 Task: Open Card Card0000000099 in Board Board0000000025 in Workspace WS0000000009 in Trello. Add Member Email0000000035 to Card Card0000000099 in Board Board0000000025 in Workspace WS0000000009 in Trello. Add Orange Label titled Label0000000099 to Card Card0000000099 in Board Board0000000025 in Workspace WS0000000009 in Trello. Add Checklist CL0000000099 to Card Card0000000099 in Board Board0000000025 in Workspace WS0000000009 in Trello. Add Dates with Start Date as Jun 01 2023 and Due Date as Jun 30 2023 to Card Card0000000099 in Board Board0000000025 in Workspace WS0000000009 in Trello
Action: Mouse moved to (317, 402)
Screenshot: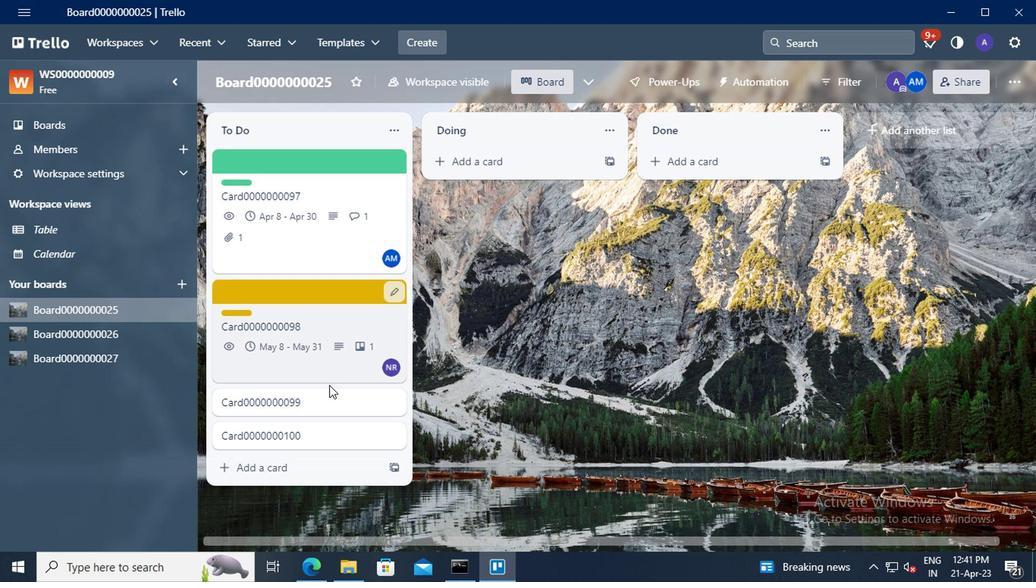 
Action: Mouse pressed left at (317, 402)
Screenshot: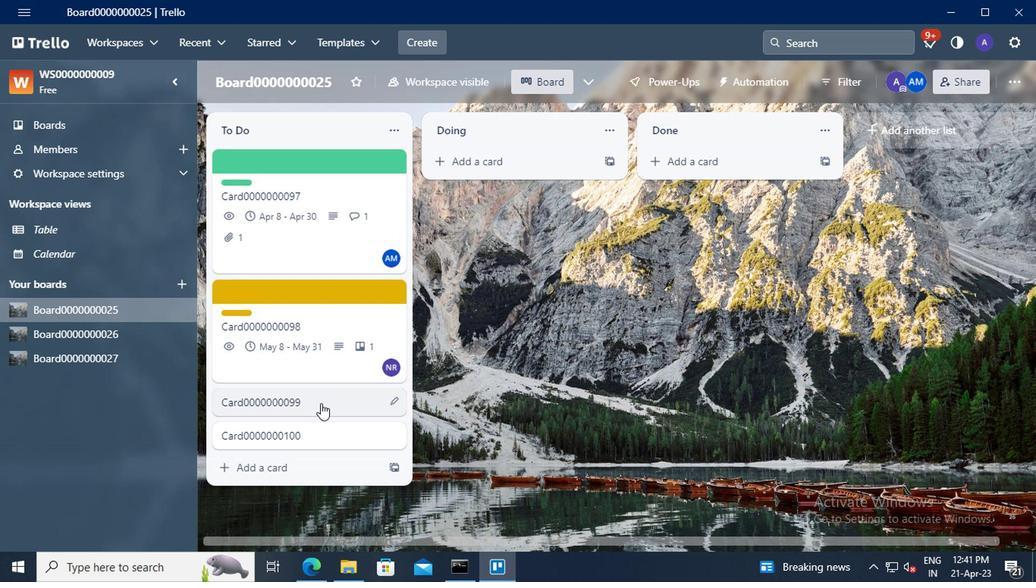 
Action: Mouse moved to (707, 195)
Screenshot: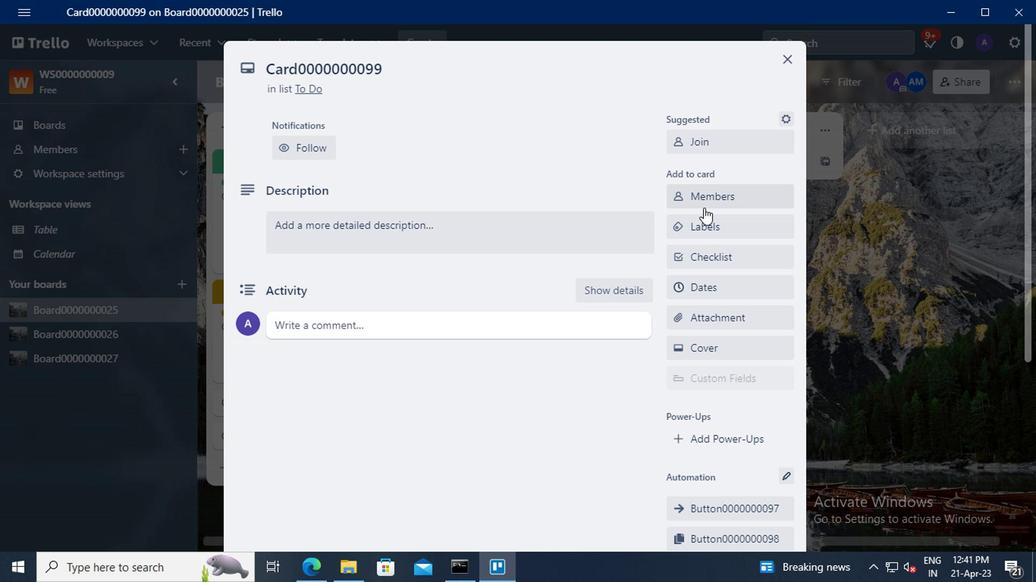 
Action: Mouse pressed left at (707, 195)
Screenshot: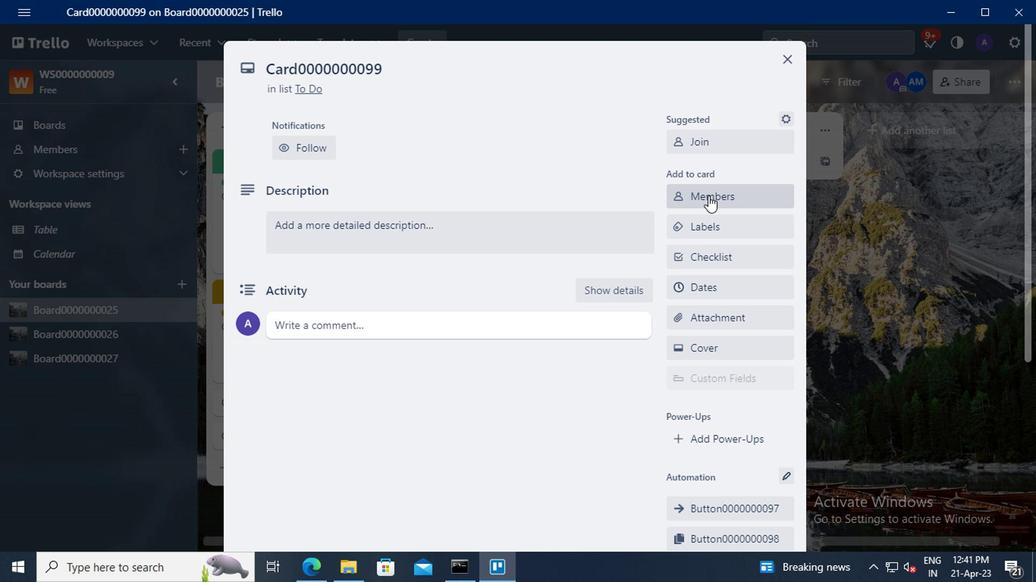 
Action: Mouse moved to (700, 264)
Screenshot: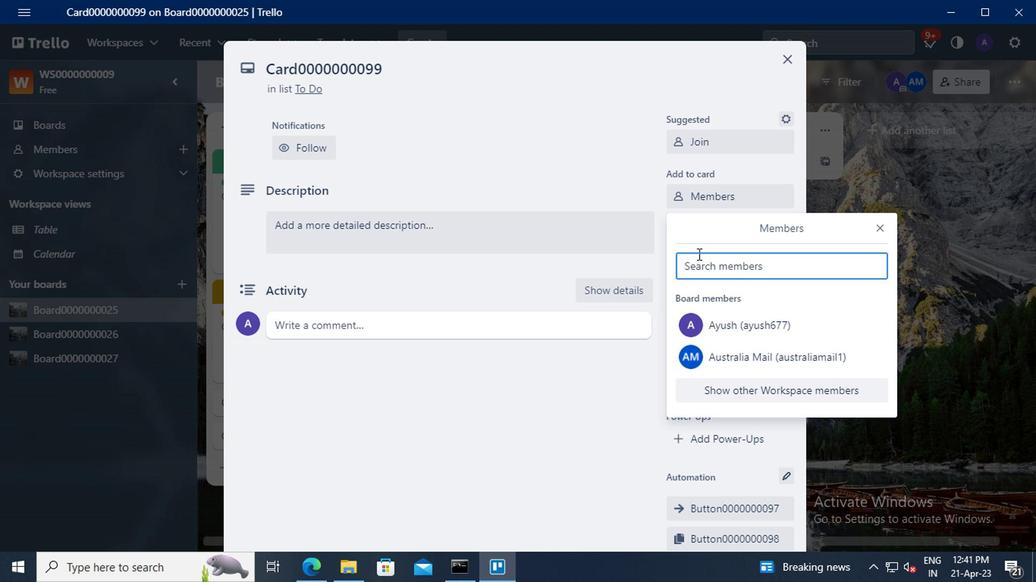 
Action: Mouse pressed left at (700, 264)
Screenshot: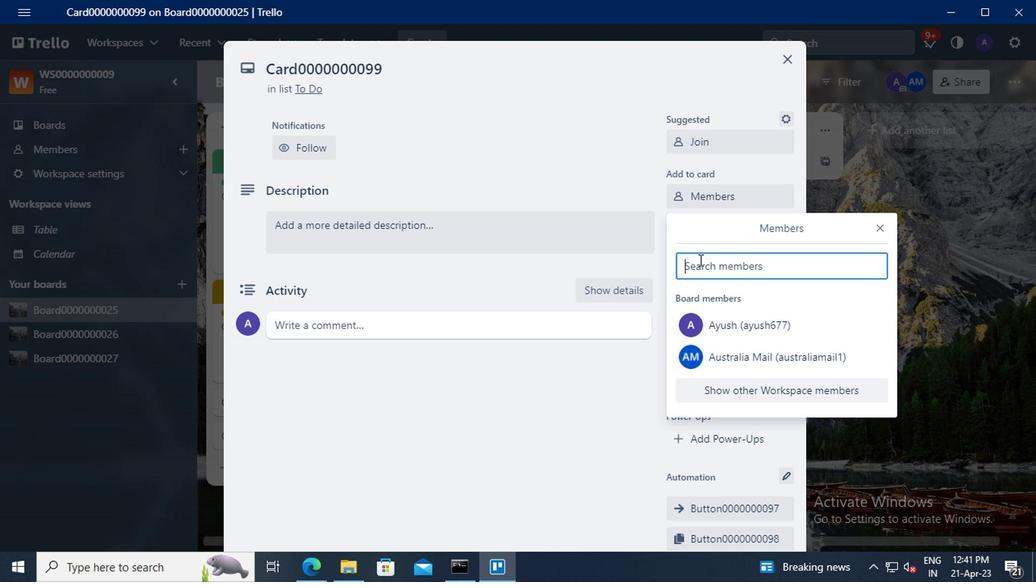 
Action: Key pressed carxxstreet791<Key.shift>@GMAIL.COM
Screenshot: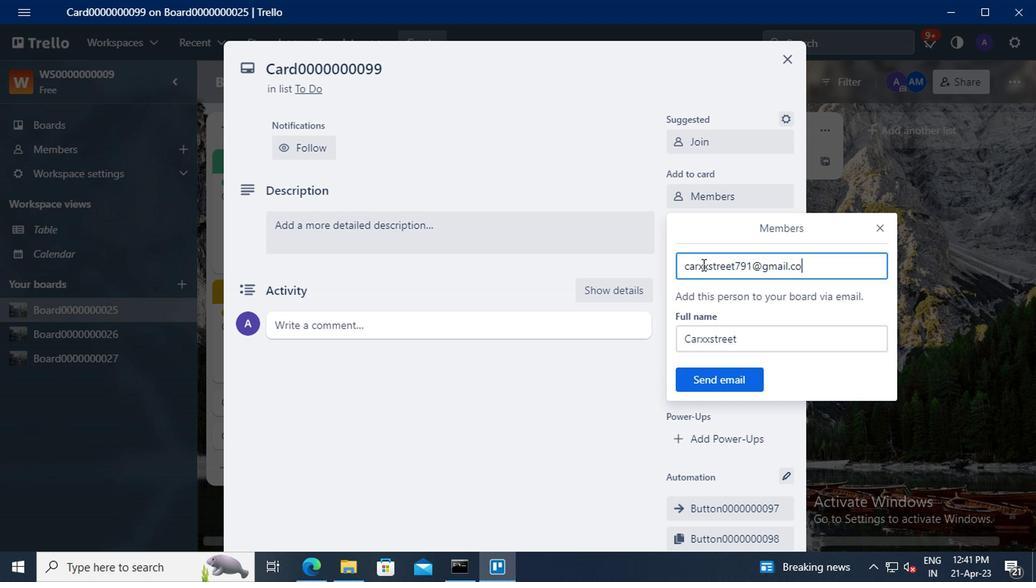 
Action: Mouse moved to (716, 376)
Screenshot: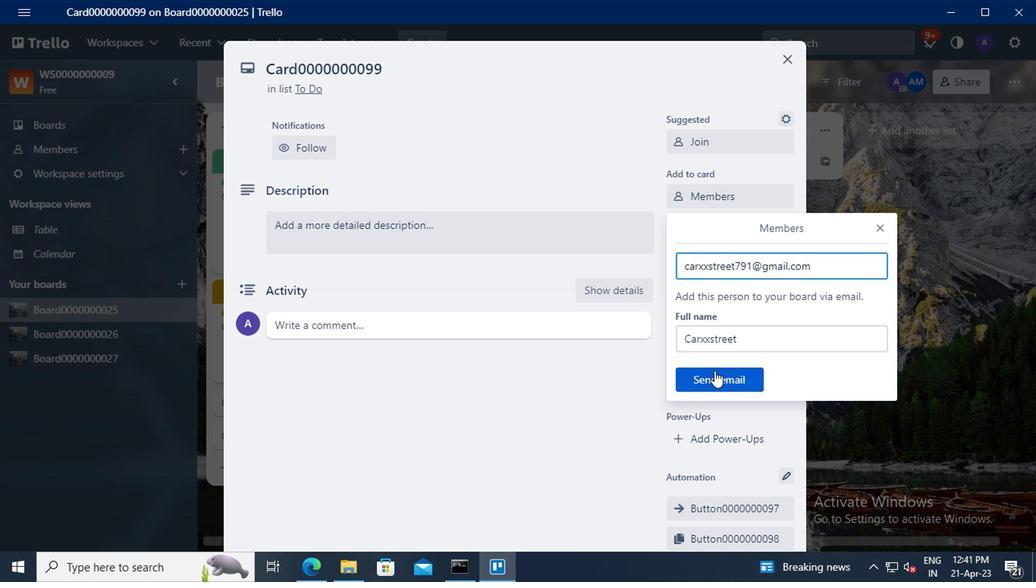 
Action: Mouse pressed left at (716, 376)
Screenshot: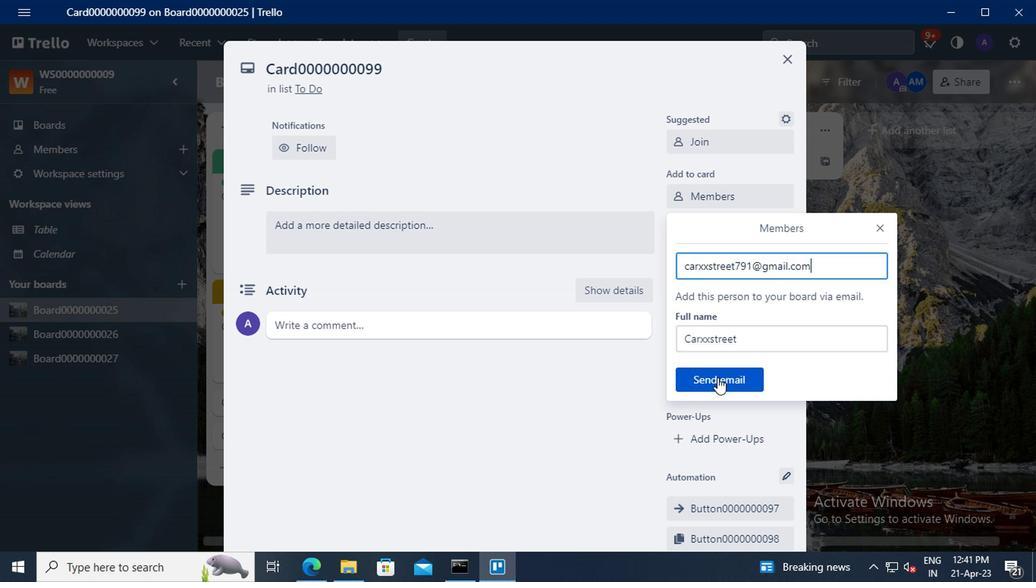 
Action: Mouse moved to (718, 228)
Screenshot: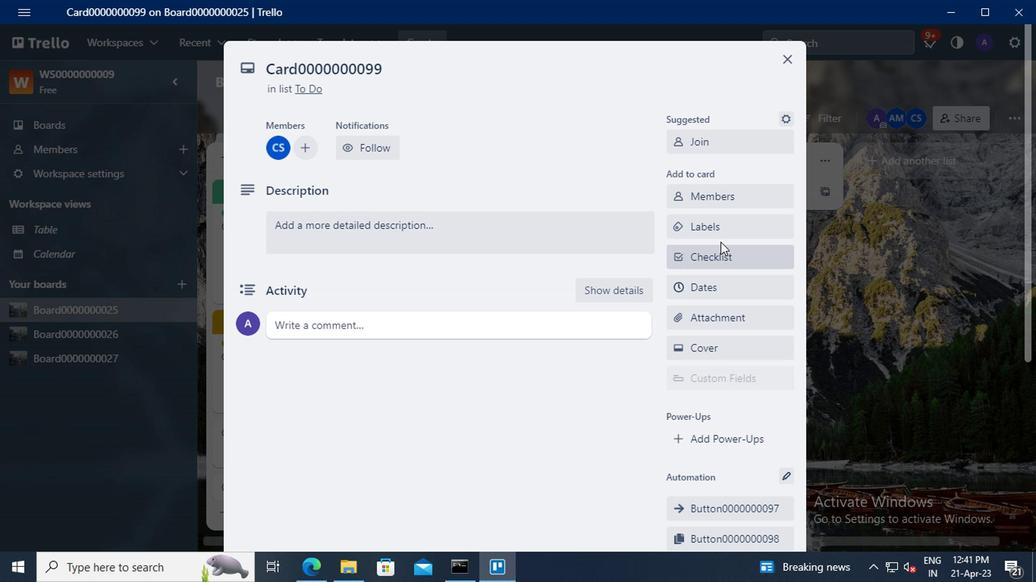 
Action: Mouse pressed left at (718, 228)
Screenshot: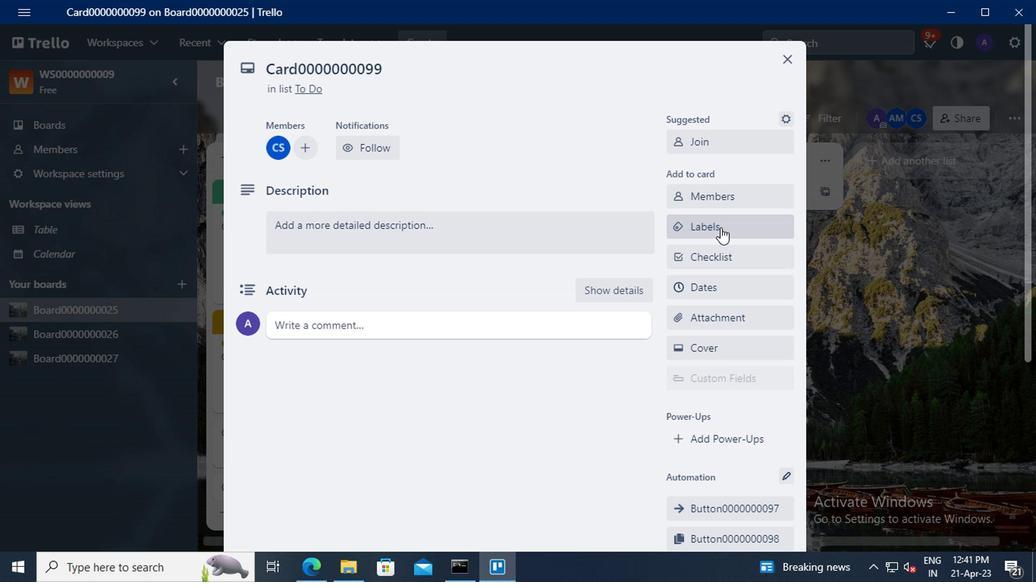 
Action: Mouse moved to (766, 400)
Screenshot: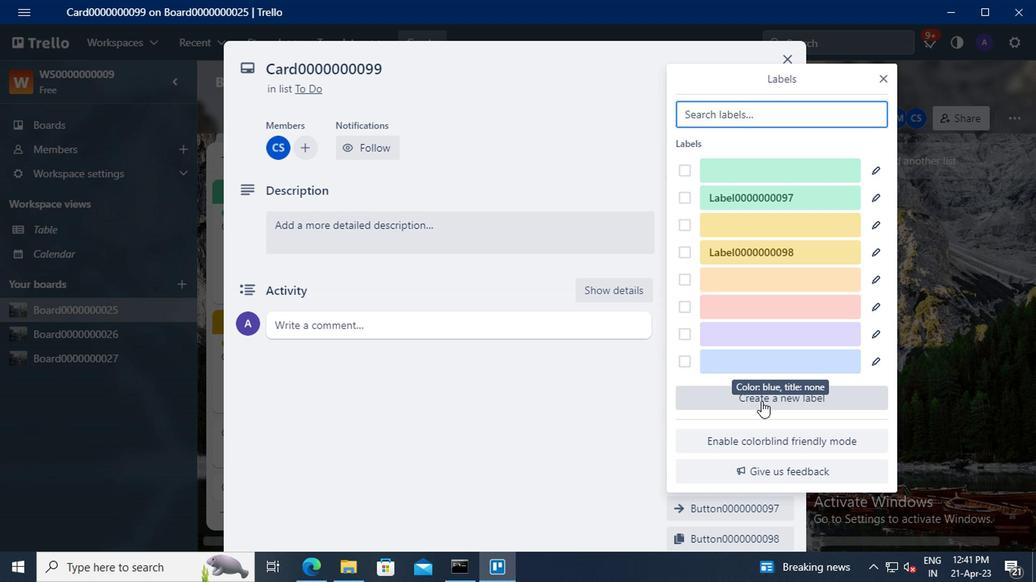 
Action: Mouse pressed left at (766, 400)
Screenshot: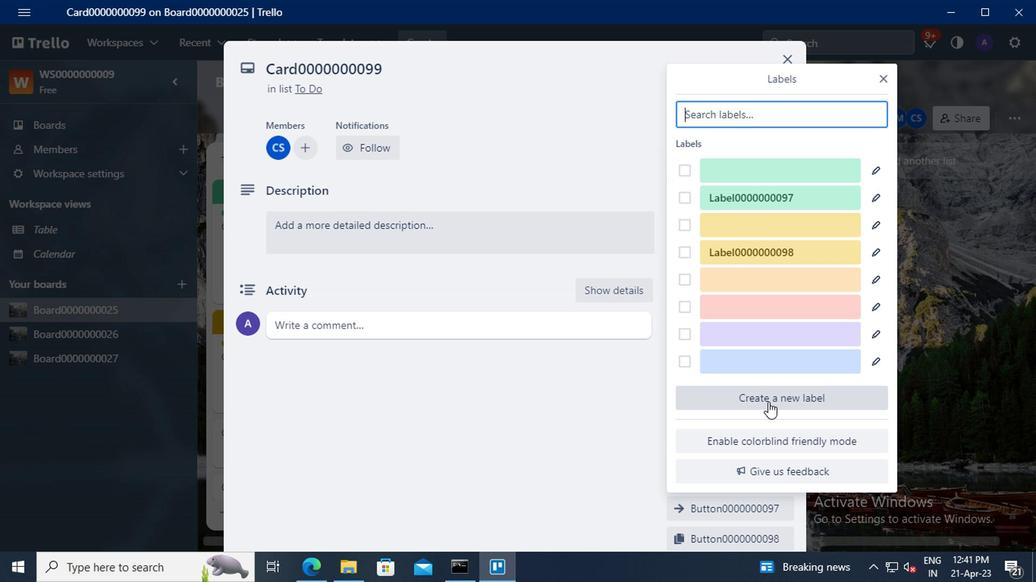 
Action: Mouse moved to (725, 221)
Screenshot: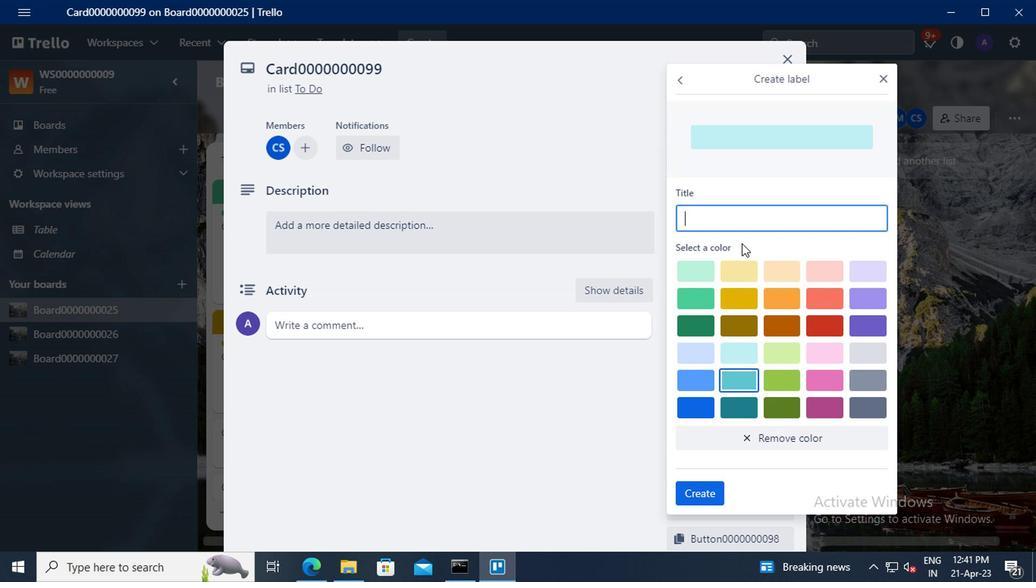 
Action: Mouse pressed left at (725, 221)
Screenshot: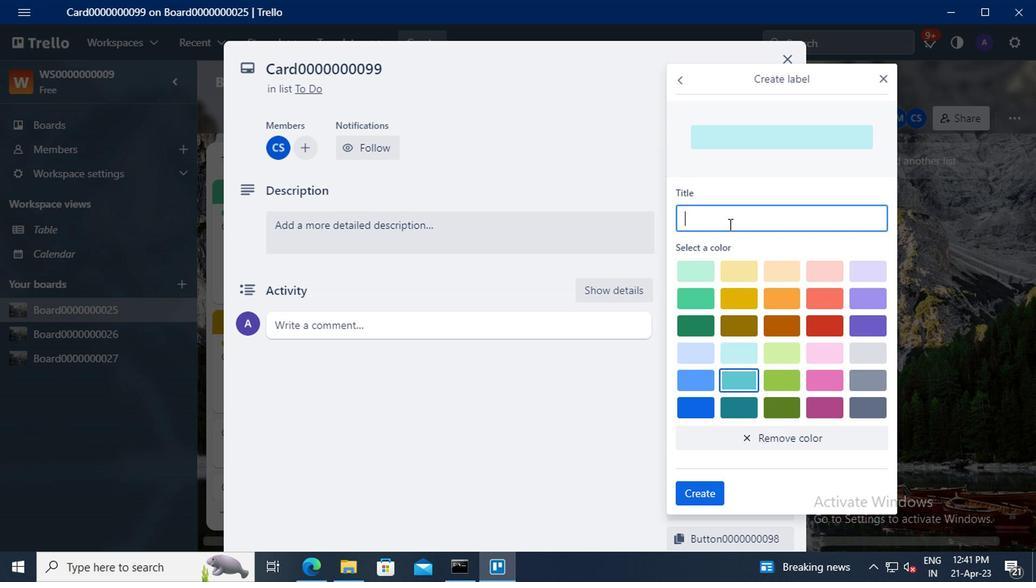 
Action: Mouse moved to (651, 198)
Screenshot: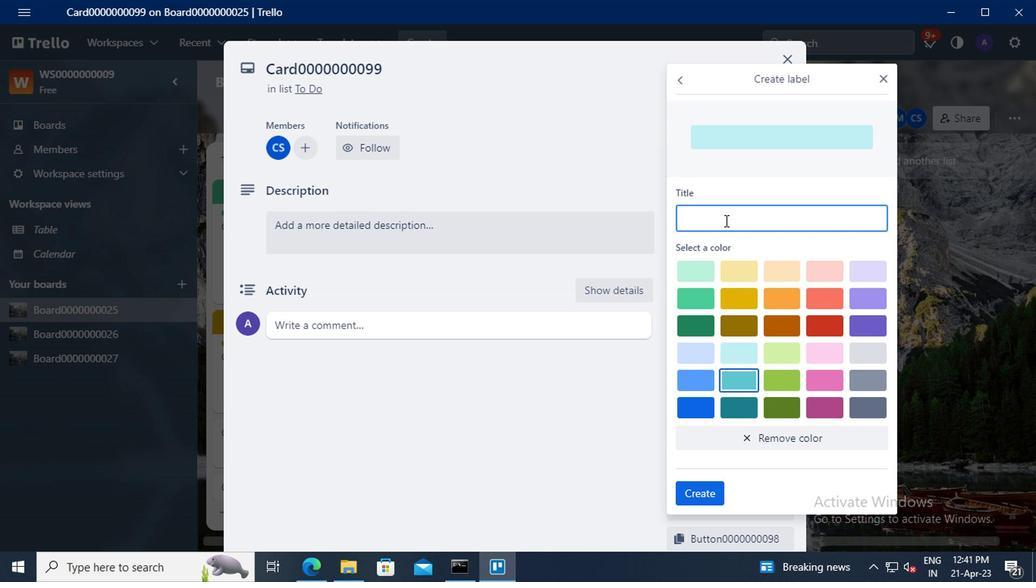 
Action: Key pressed <Key.shift>LABEL0000000099
Screenshot: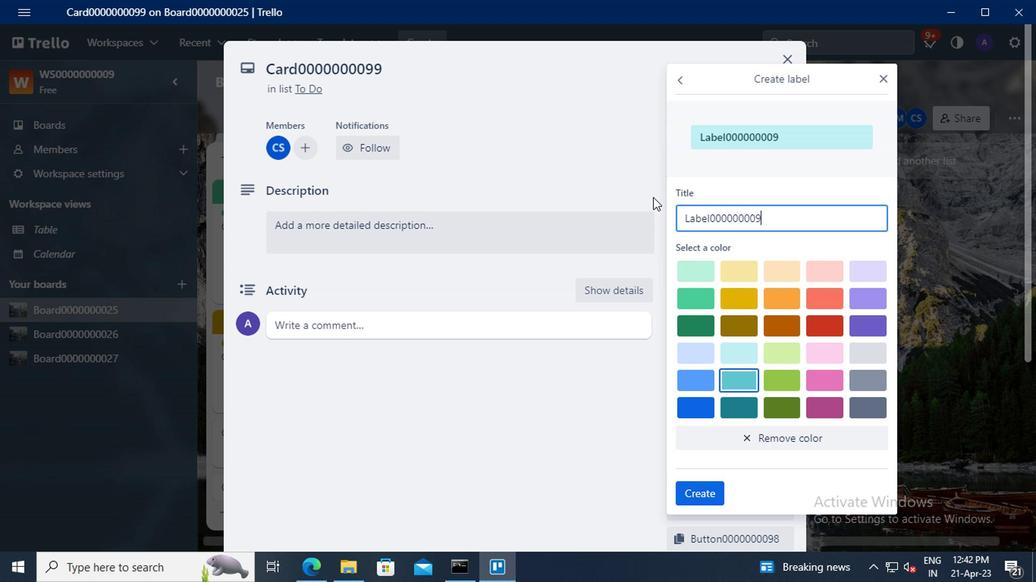 
Action: Mouse moved to (781, 296)
Screenshot: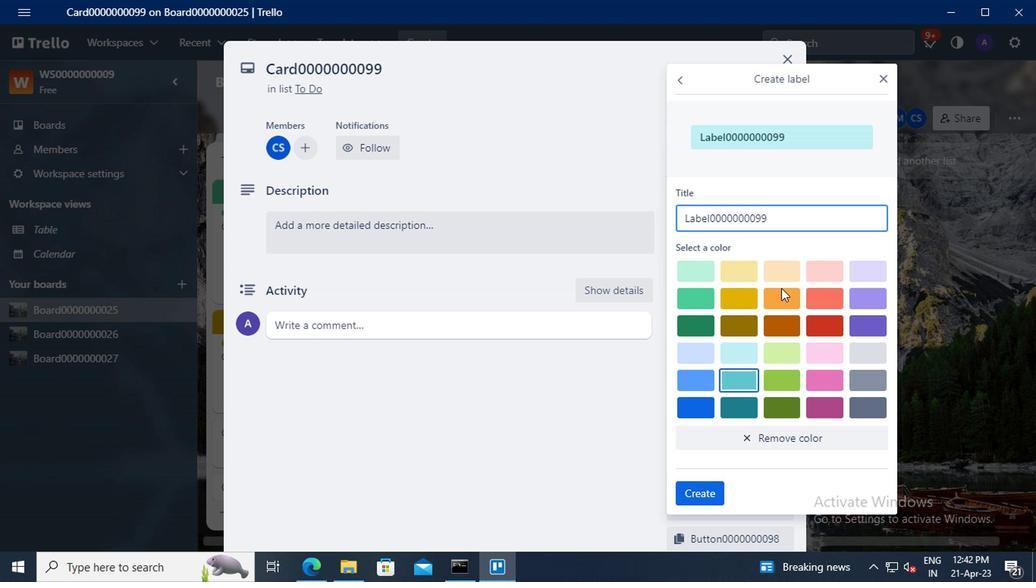 
Action: Mouse pressed left at (781, 296)
Screenshot: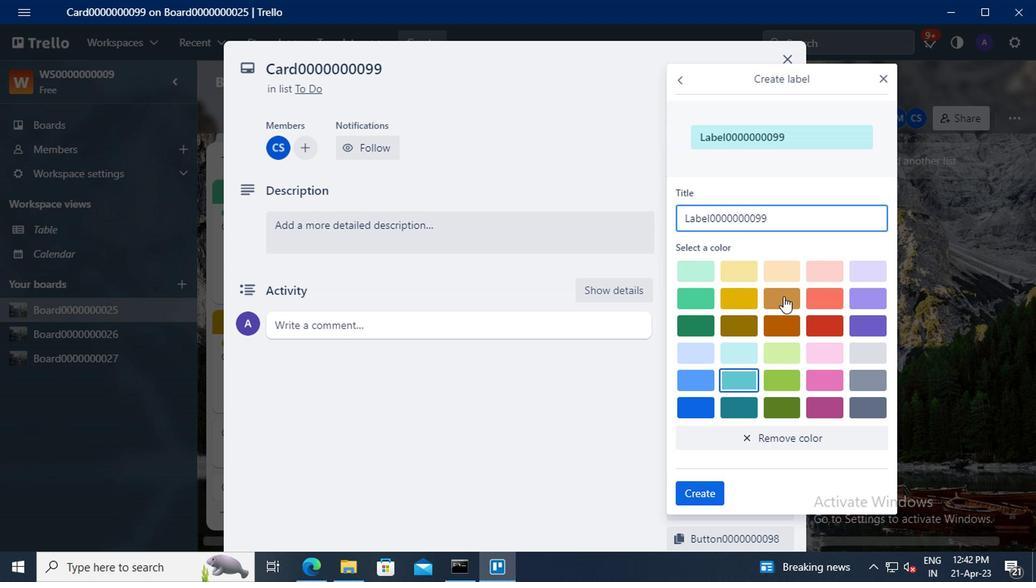 
Action: Mouse moved to (709, 490)
Screenshot: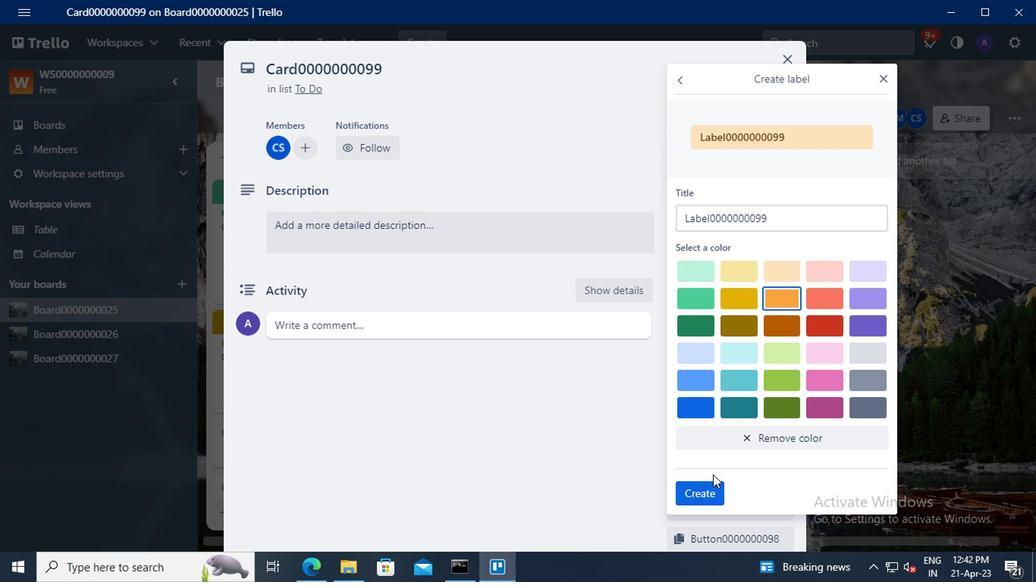 
Action: Mouse pressed left at (709, 490)
Screenshot: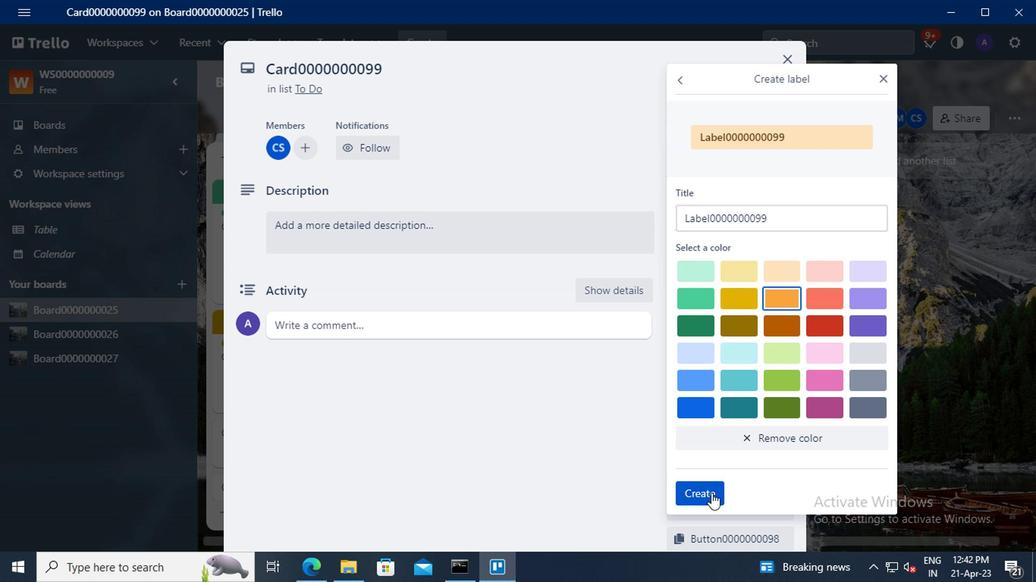 
Action: Mouse moved to (883, 80)
Screenshot: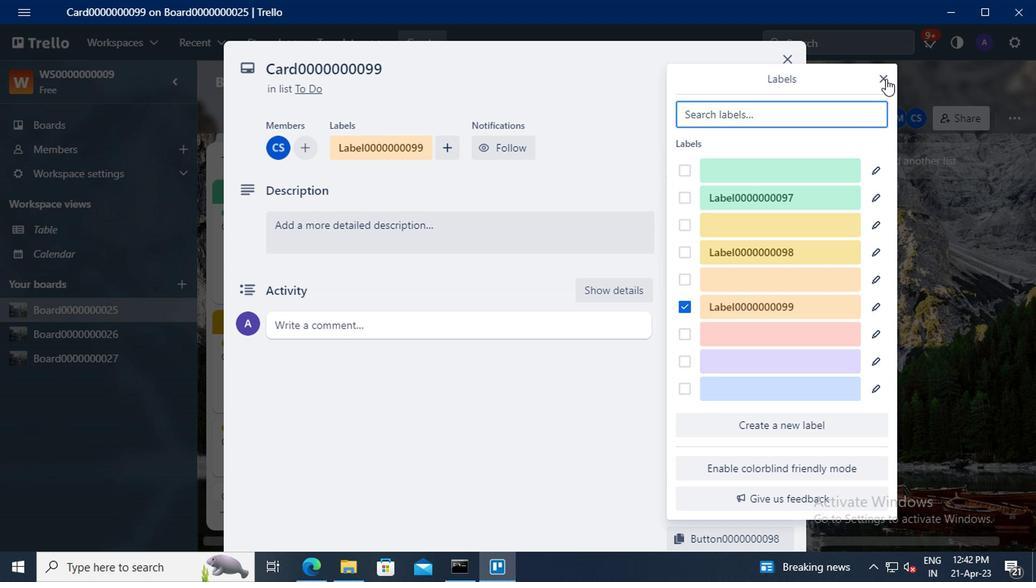 
Action: Mouse pressed left at (883, 80)
Screenshot: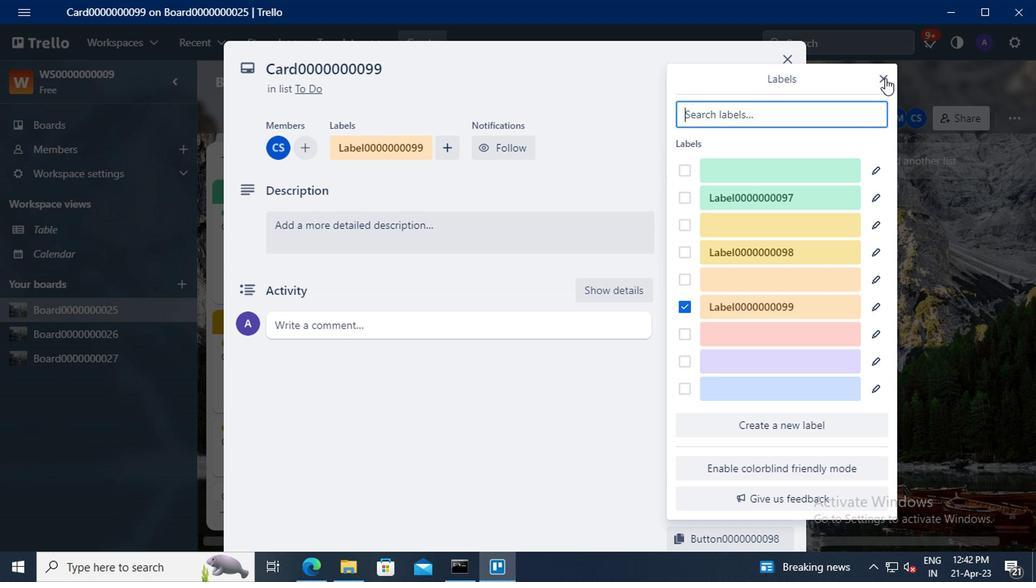 
Action: Mouse moved to (744, 254)
Screenshot: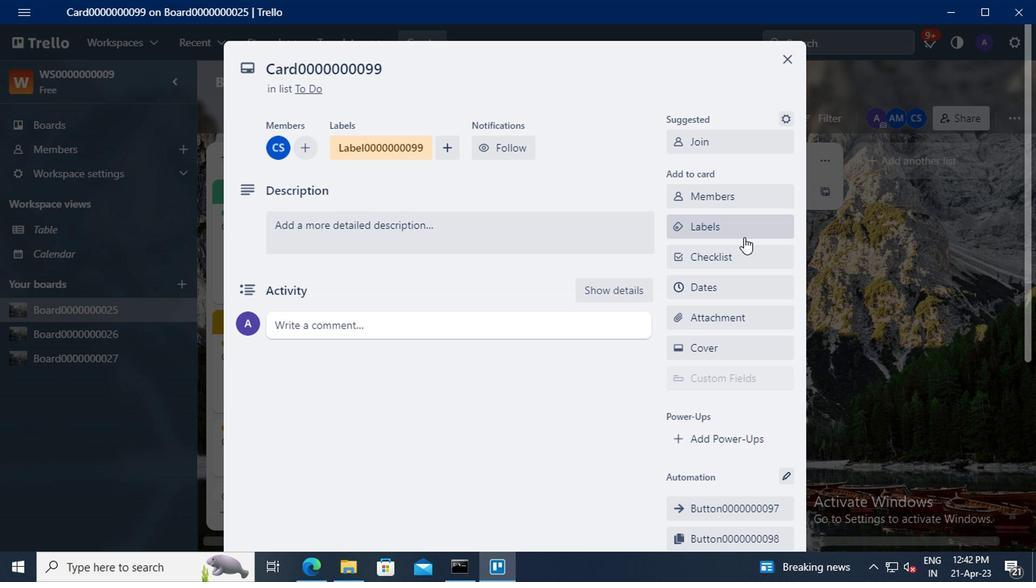 
Action: Mouse pressed left at (744, 254)
Screenshot: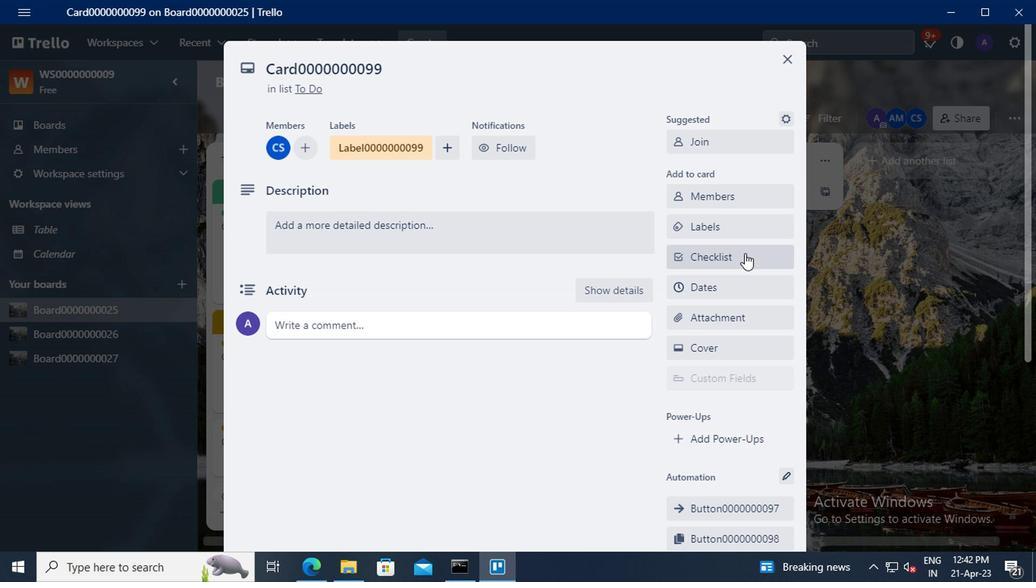 
Action: Key pressed <Key.delete><Key.shift>CL0000000099
Screenshot: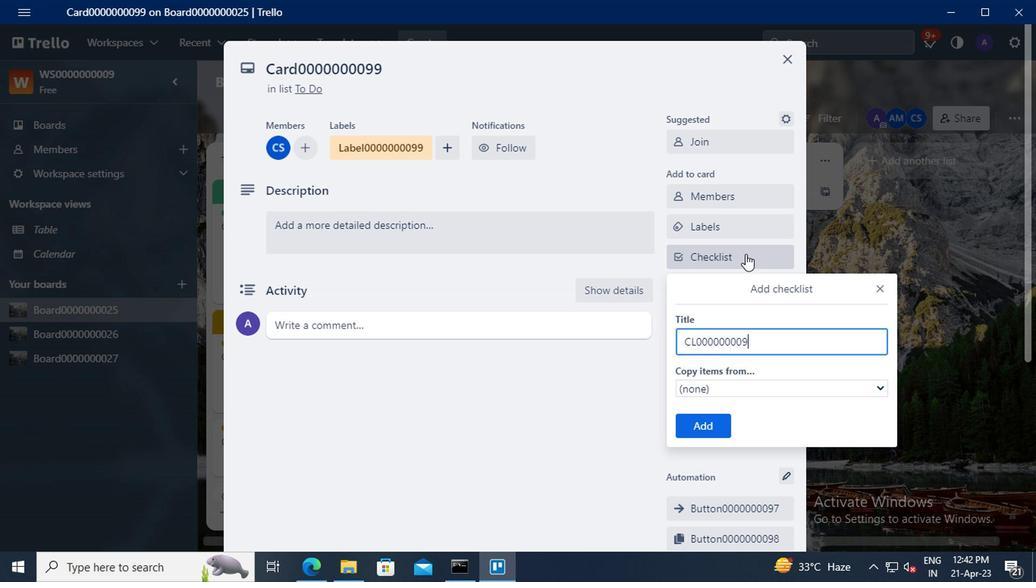 
Action: Mouse moved to (716, 423)
Screenshot: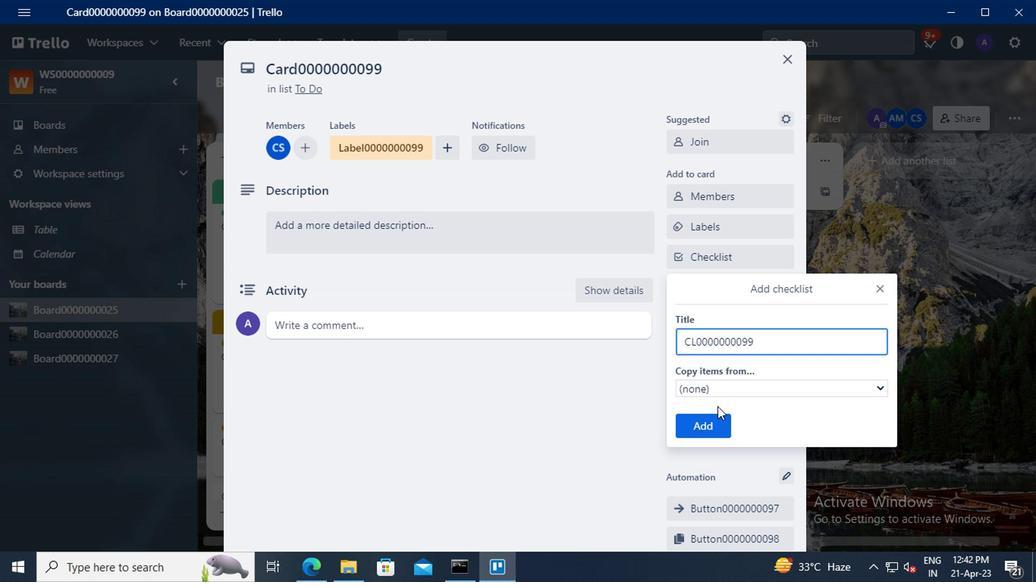 
Action: Mouse pressed left at (716, 423)
Screenshot: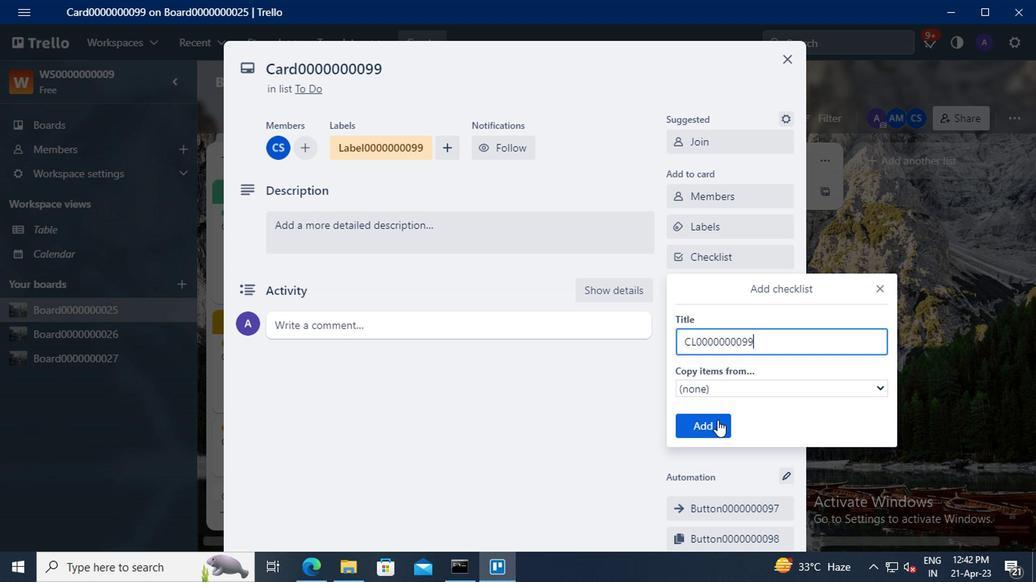 
Action: Mouse moved to (709, 284)
Screenshot: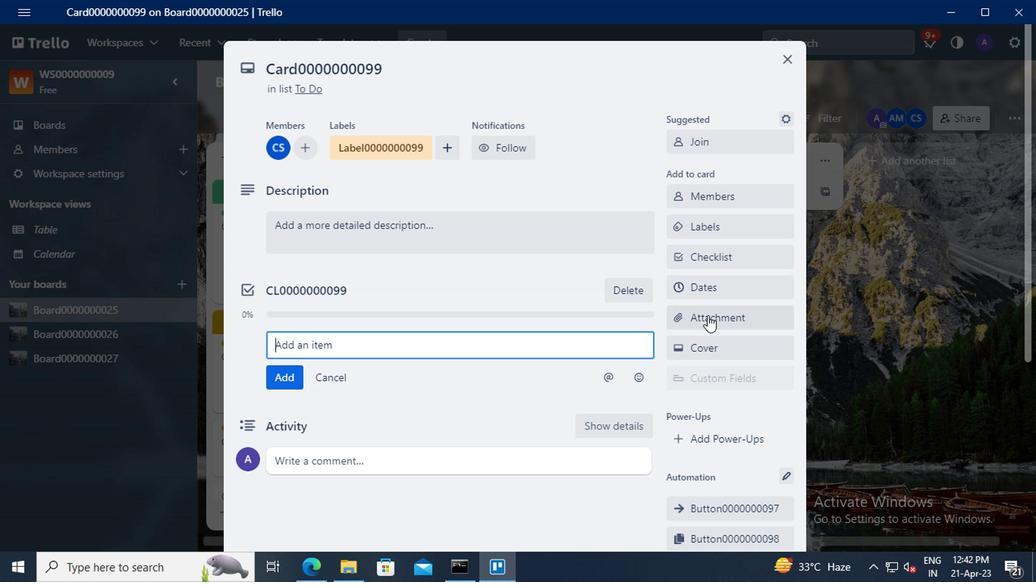 
Action: Mouse pressed left at (709, 284)
Screenshot: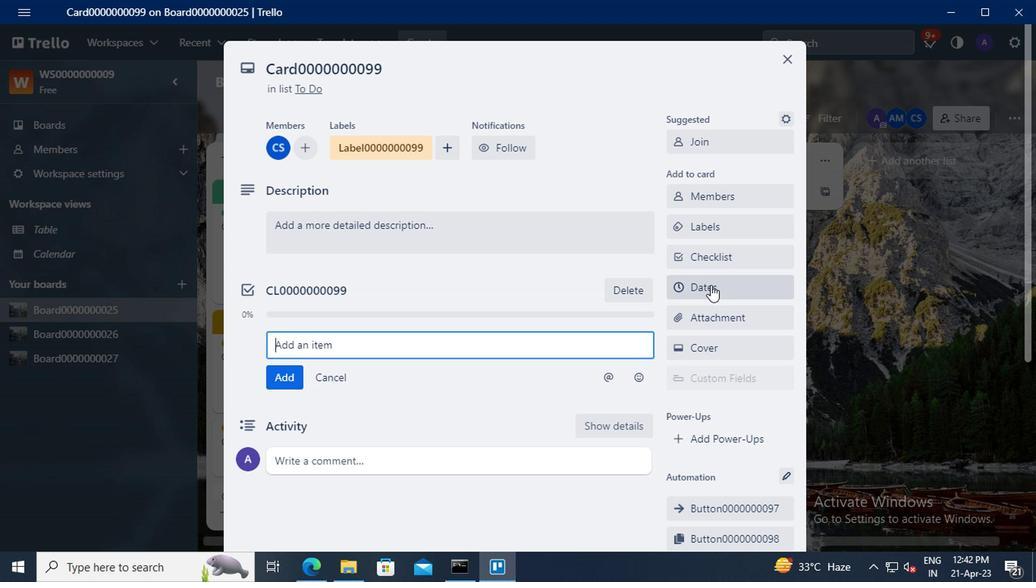 
Action: Mouse moved to (679, 349)
Screenshot: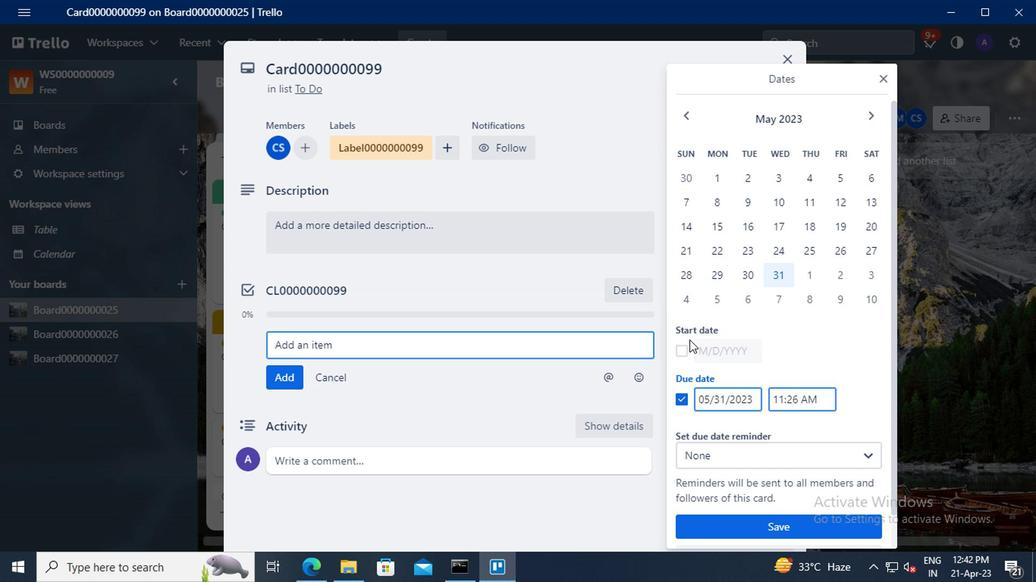
Action: Mouse pressed left at (679, 349)
Screenshot: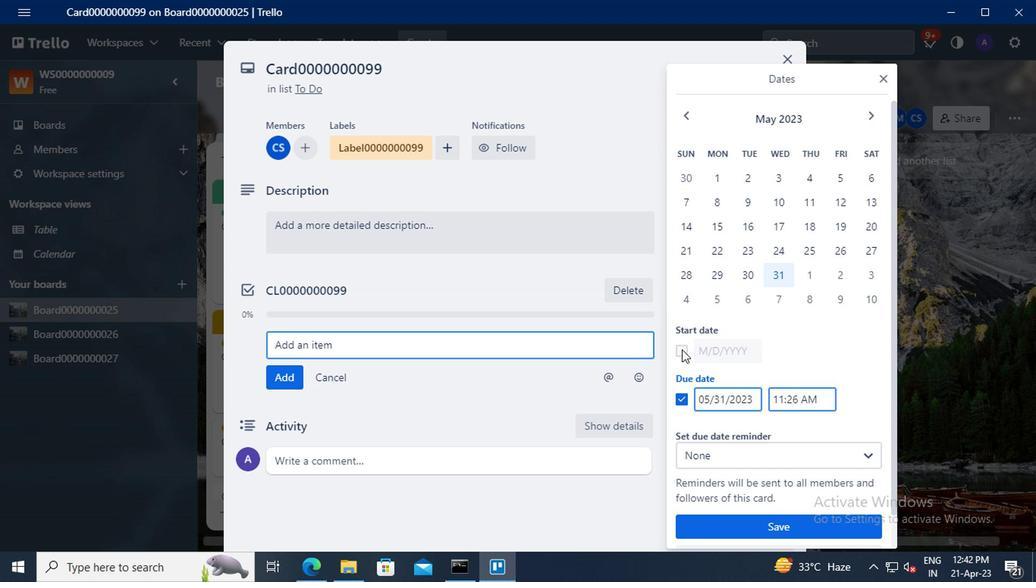 
Action: Mouse moved to (722, 349)
Screenshot: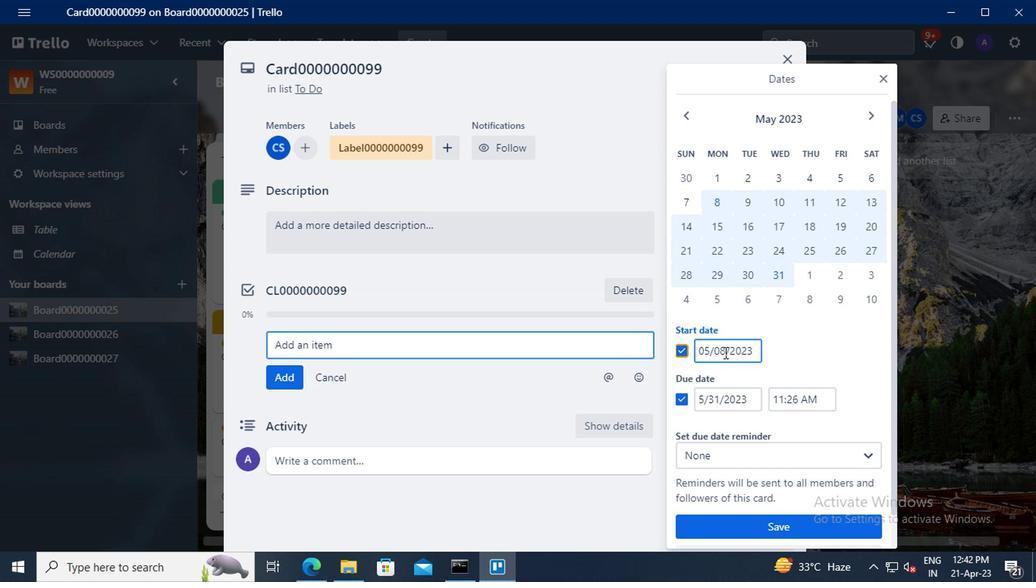 
Action: Mouse pressed left at (722, 349)
Screenshot: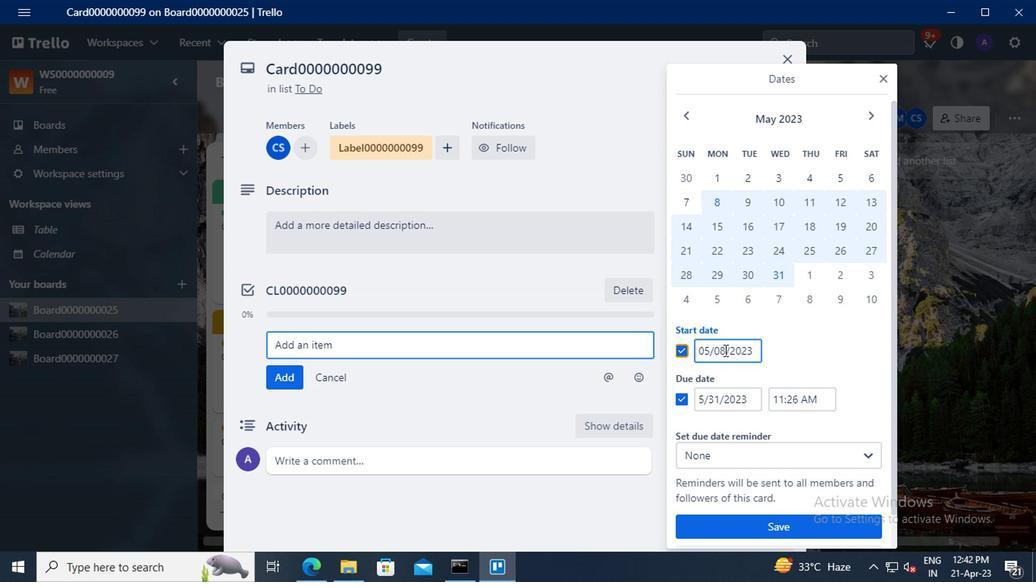 
Action: Mouse moved to (730, 321)
Screenshot: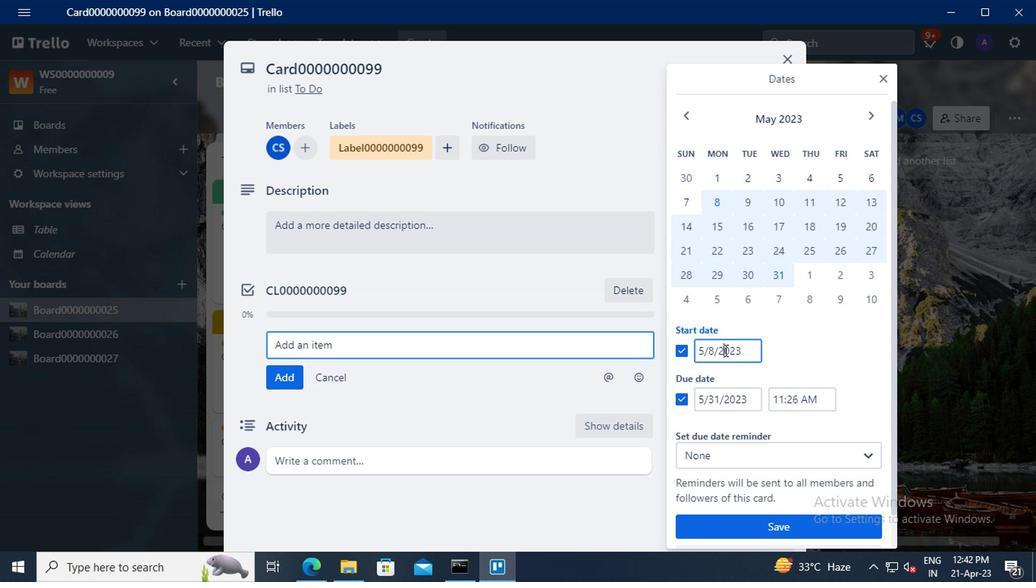 
Action: Key pressed <Key.left><Key.left><Key.backspace>1<Key.left><Key.left><Key.backspace>6
Screenshot: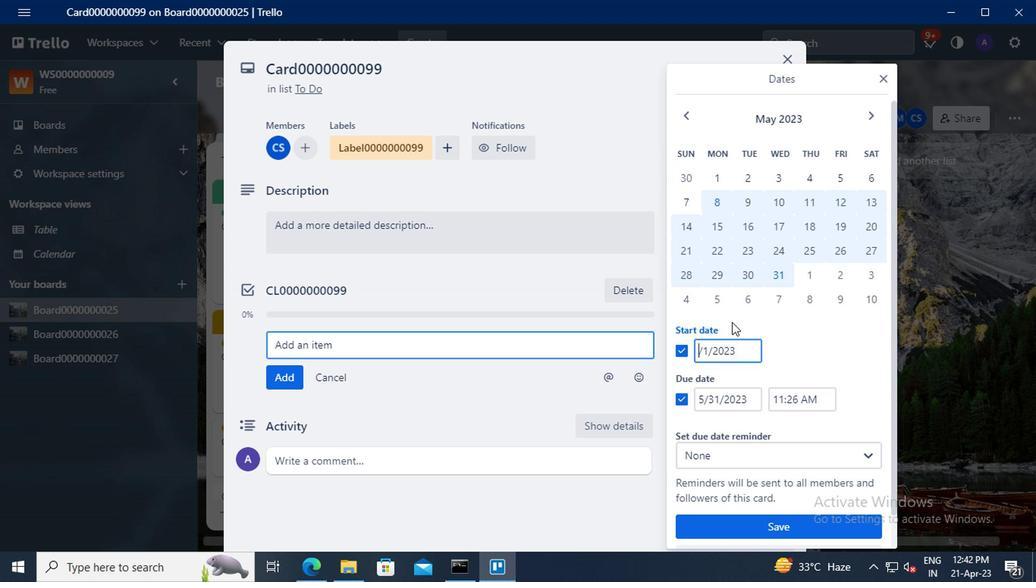 
Action: Mouse moved to (718, 390)
Screenshot: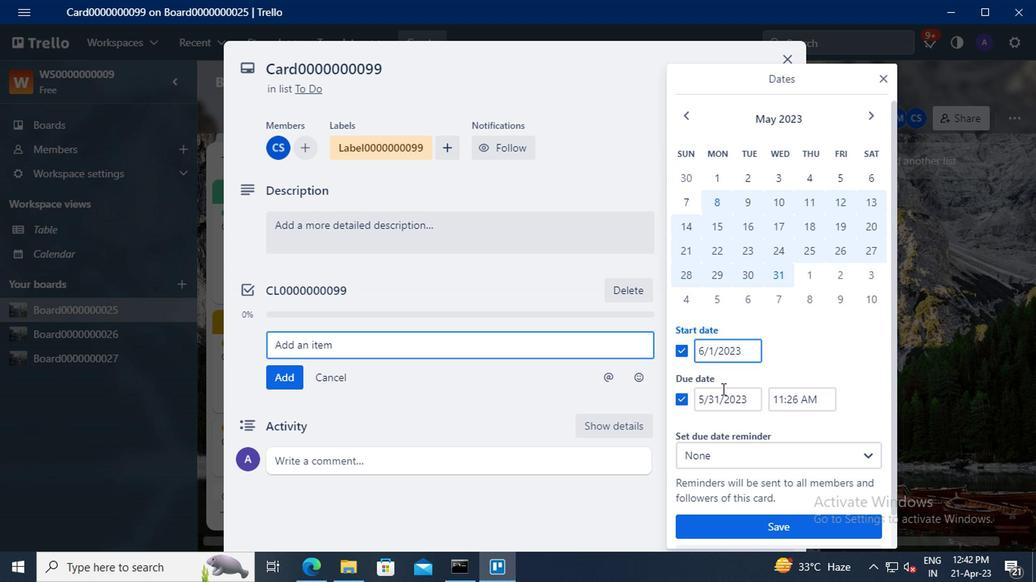 
Action: Mouse pressed left at (718, 390)
Screenshot: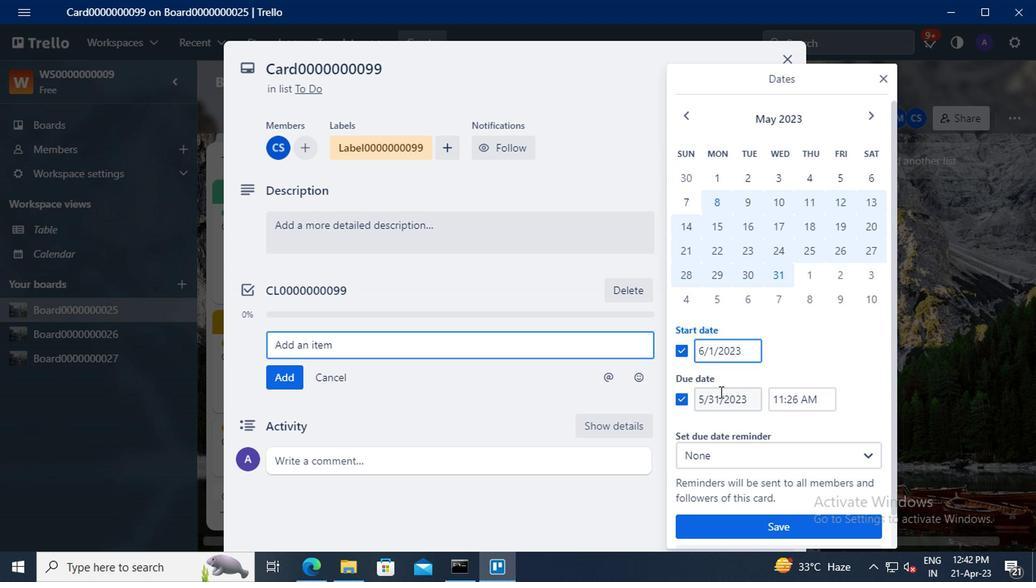 
Action: Mouse moved to (718, 390)
Screenshot: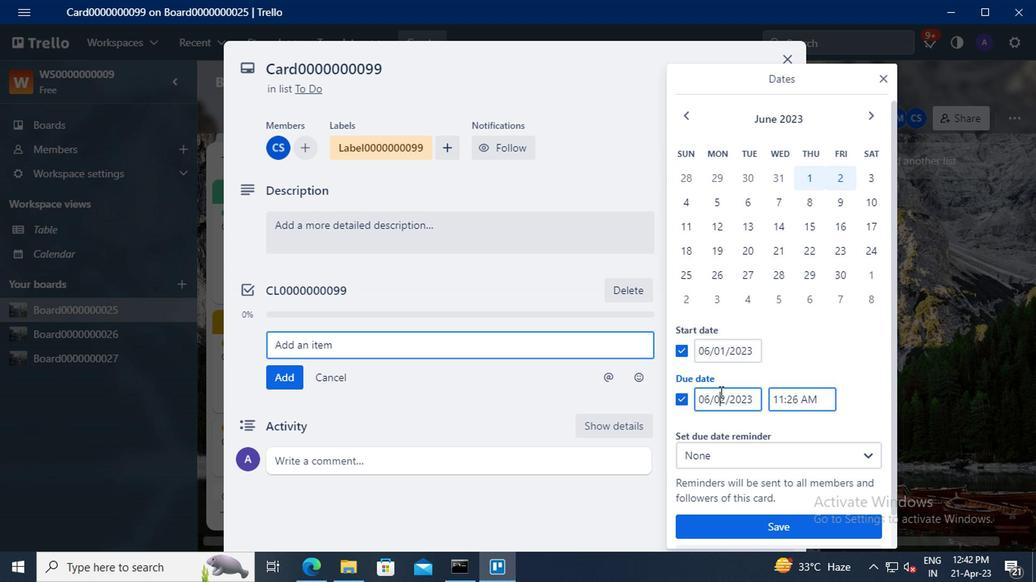 
Action: Key pressed <Key.backspace><Key.delete>30
Screenshot: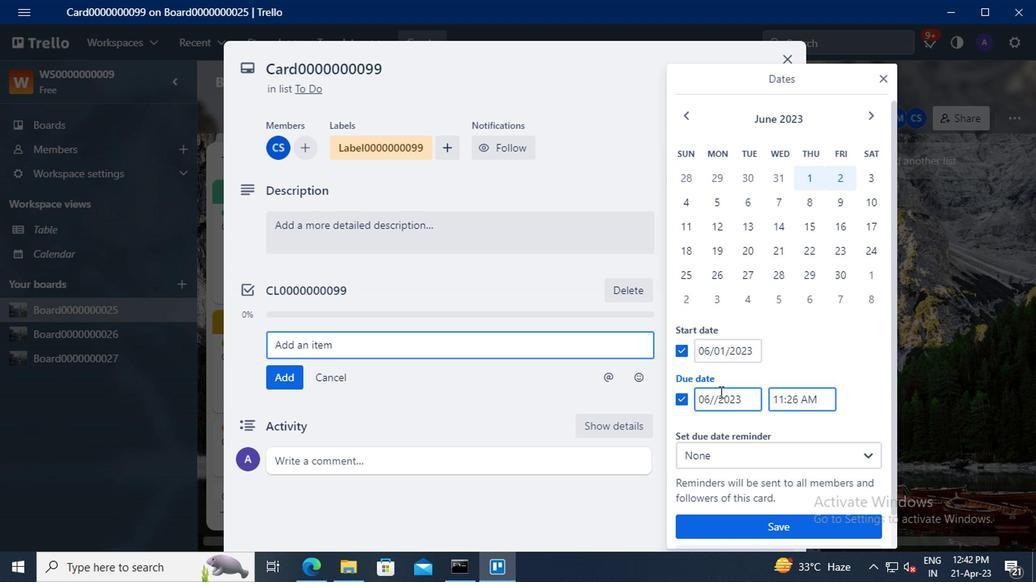 
Action: Mouse moved to (737, 521)
Screenshot: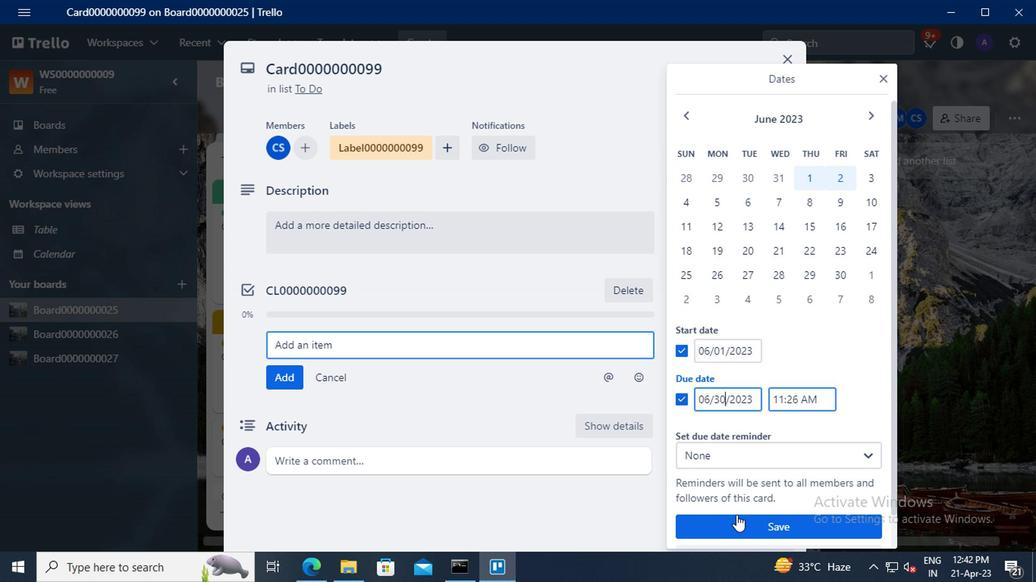 
Action: Mouse pressed left at (737, 521)
Screenshot: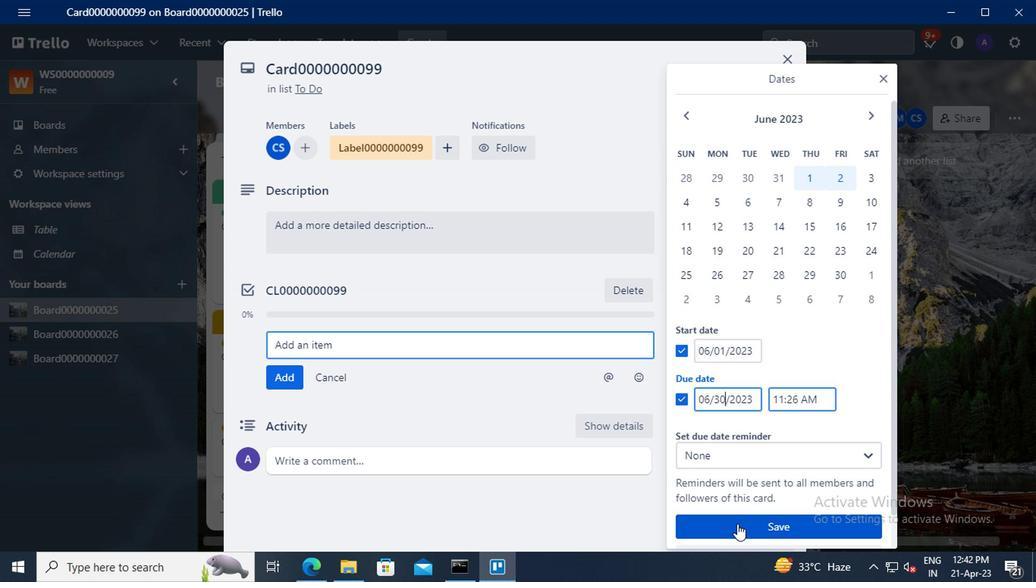 
Action: Mouse moved to (737, 523)
Screenshot: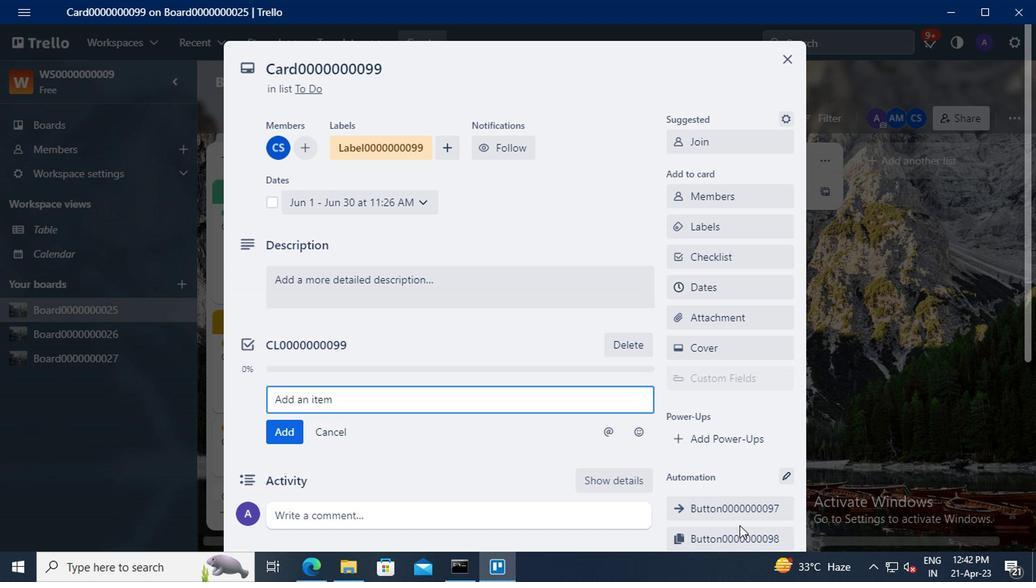 
